 Task: Plan a road trip along the Pacific Coast Highway from Los Angeles, California, to San Diego, California.
Action: Mouse pressed left at (189, 56)
Screenshot: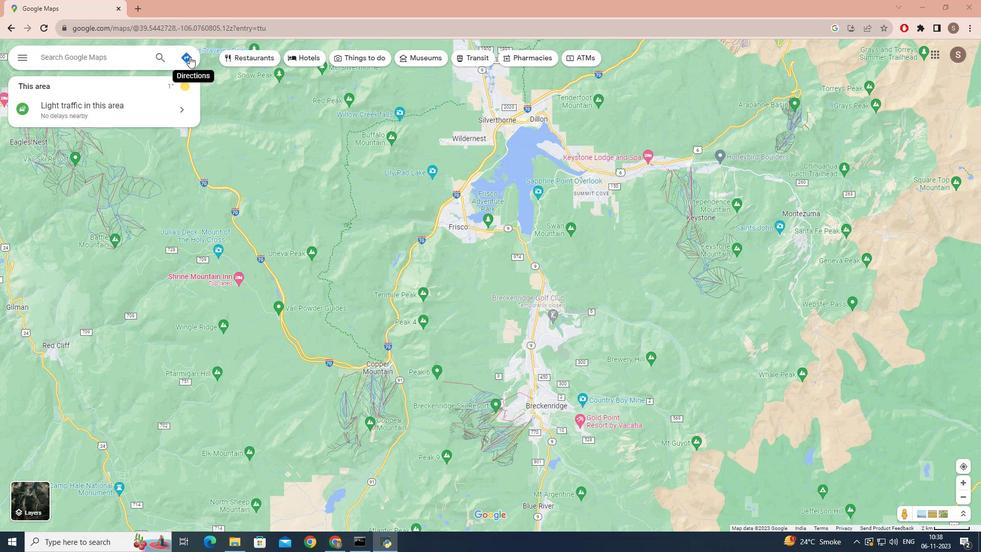 
Action: Mouse moved to (108, 82)
Screenshot: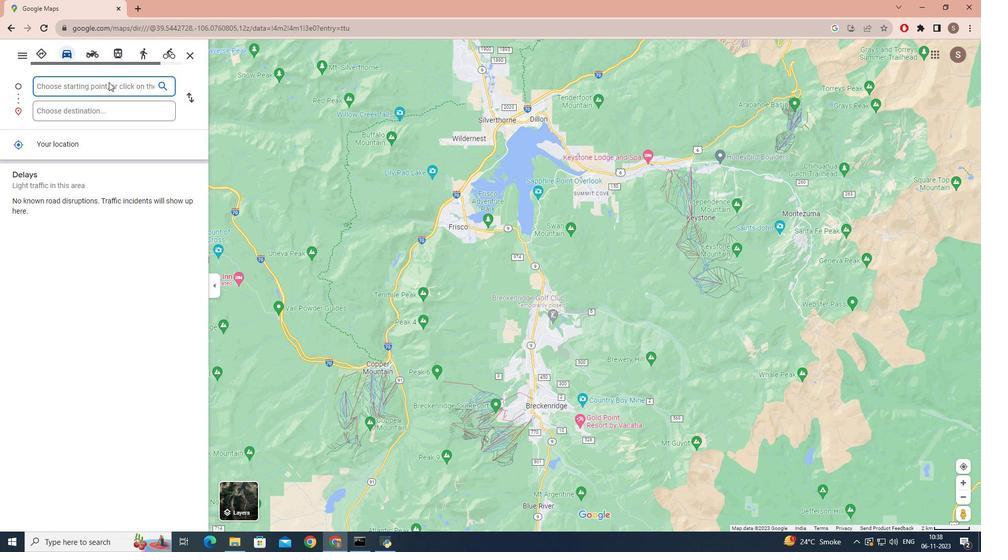
Action: Mouse pressed left at (108, 82)
Screenshot: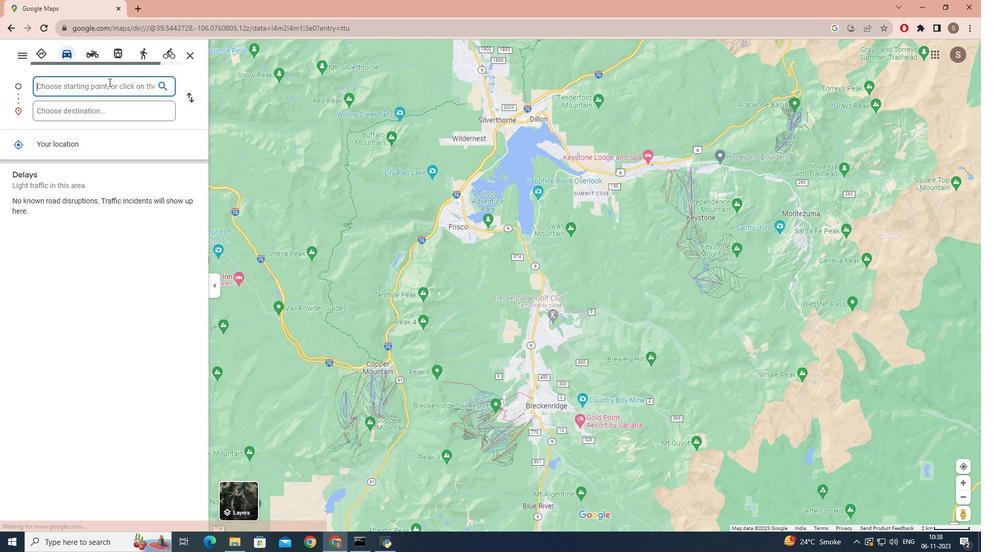 
Action: Key pressed <Key.caps_lock>L<Key.caps_lock>os<Key.space>angeless<Key.backspace>,california
Screenshot: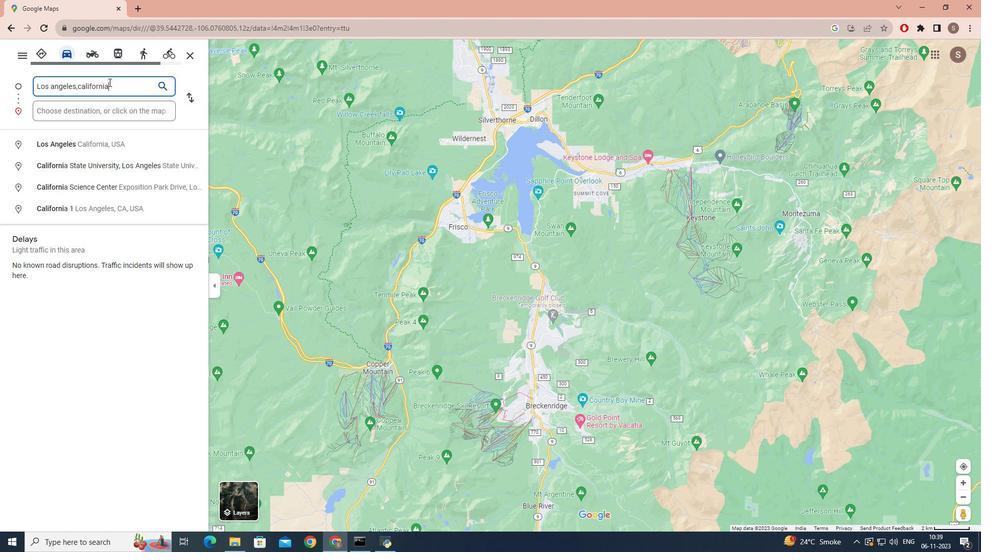 
Action: Mouse moved to (104, 110)
Screenshot: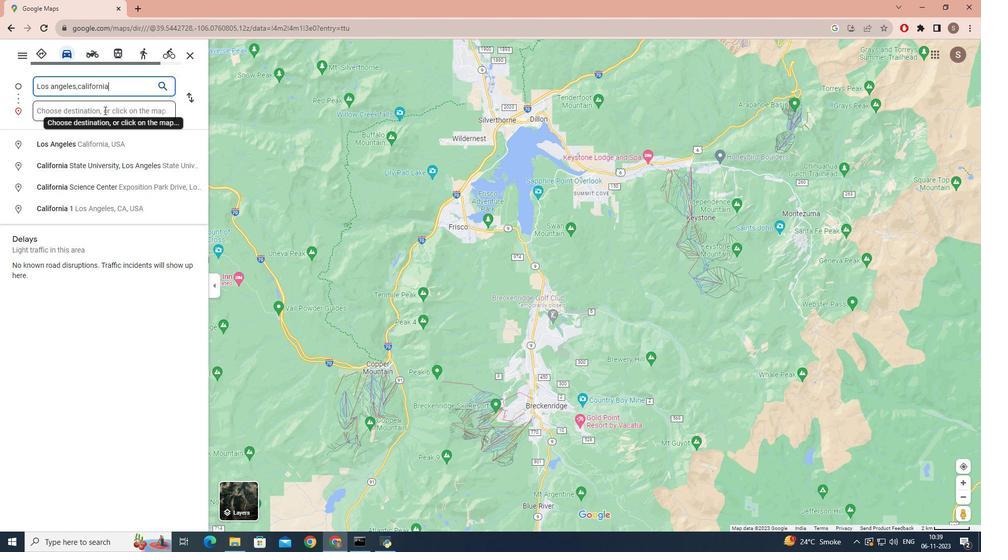
Action: Mouse pressed left at (104, 110)
Screenshot: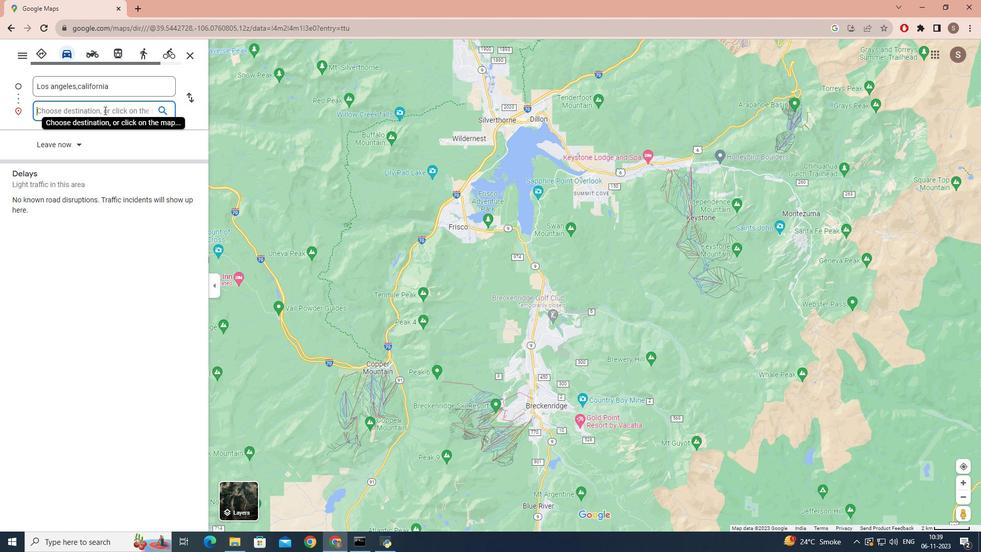 
Action: Key pressed san<Key.space>diego,california\<Key.backspace><Key.enter>
Screenshot: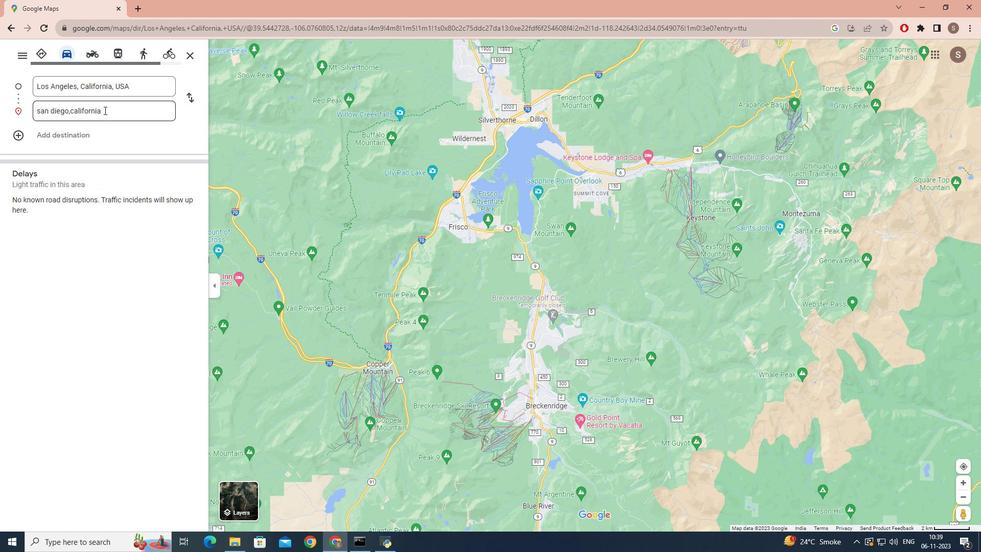 
Action: Mouse moved to (457, 62)
Screenshot: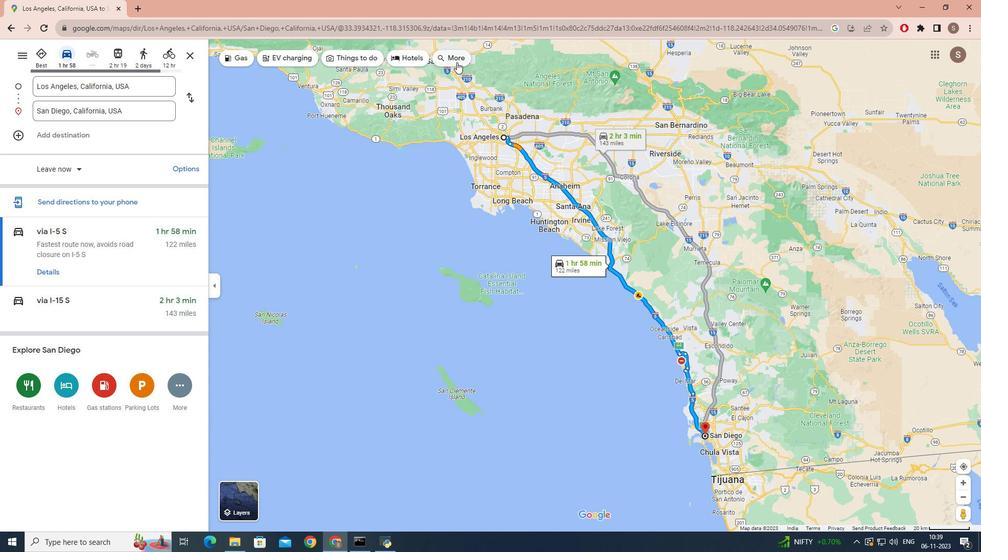 
Action: Mouse pressed left at (457, 62)
Screenshot: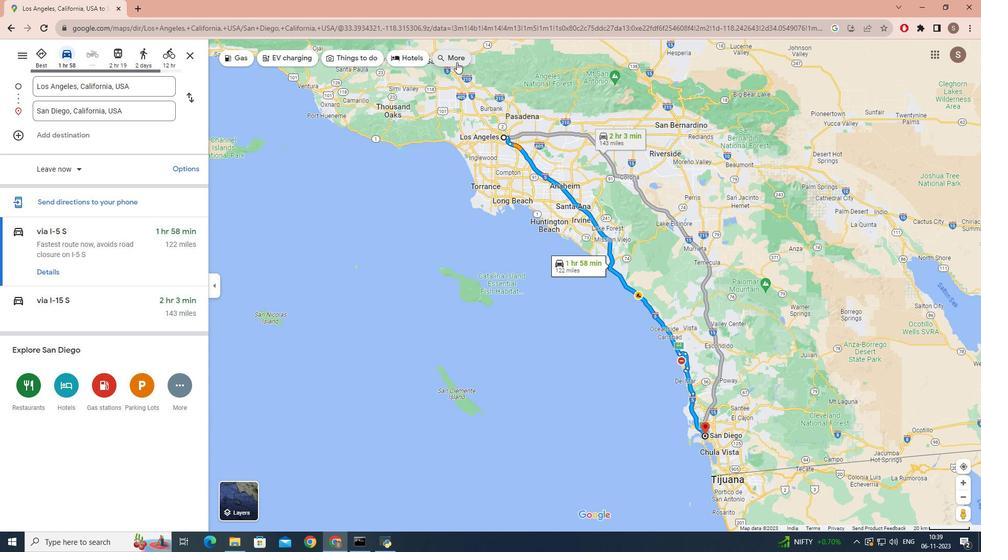 
Action: Mouse moved to (87, 51)
Screenshot: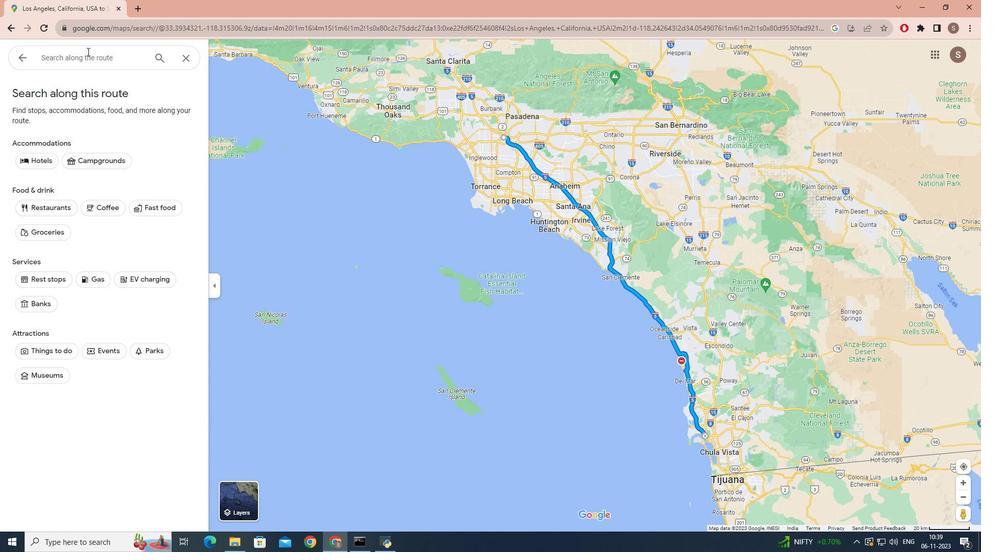 
Action: Mouse pressed left at (87, 51)
Screenshot: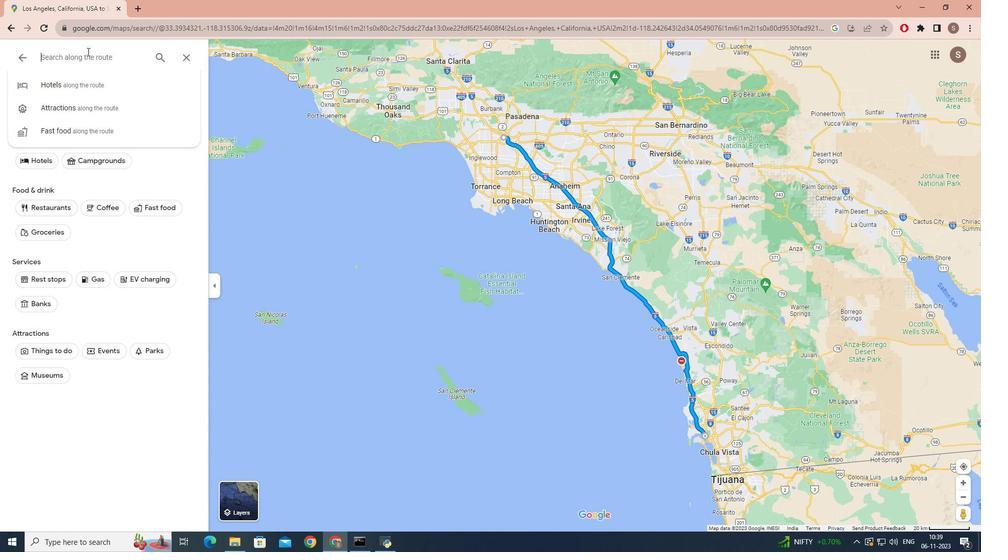 
Action: Key pressed pacific<Key.space>coast<Key.space>highway<Key.enter>
Screenshot: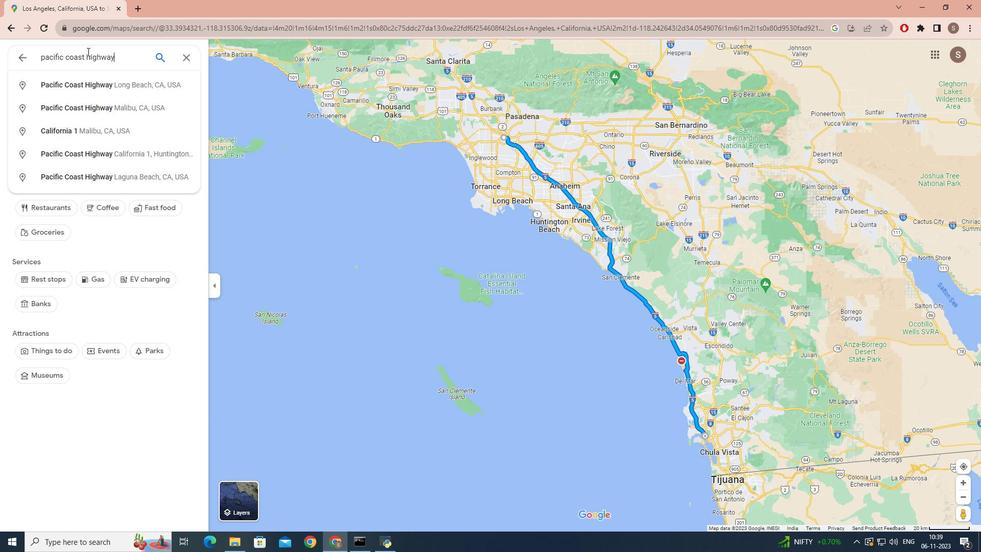 
